 Task: Add Annie Chun's Organic Seaweed Snack Salt & Vinegar to the cart.
Action: Mouse moved to (216, 106)
Screenshot: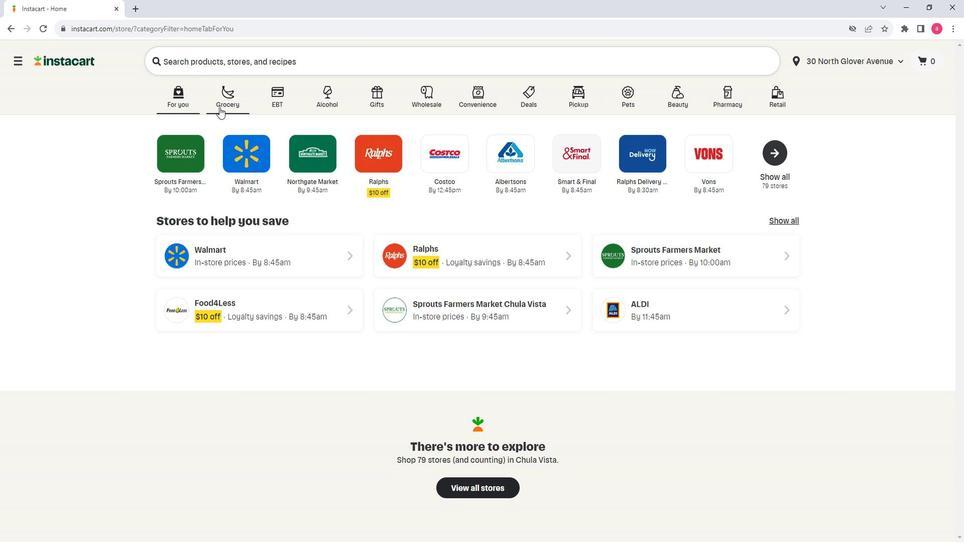 
Action: Mouse pressed left at (216, 106)
Screenshot: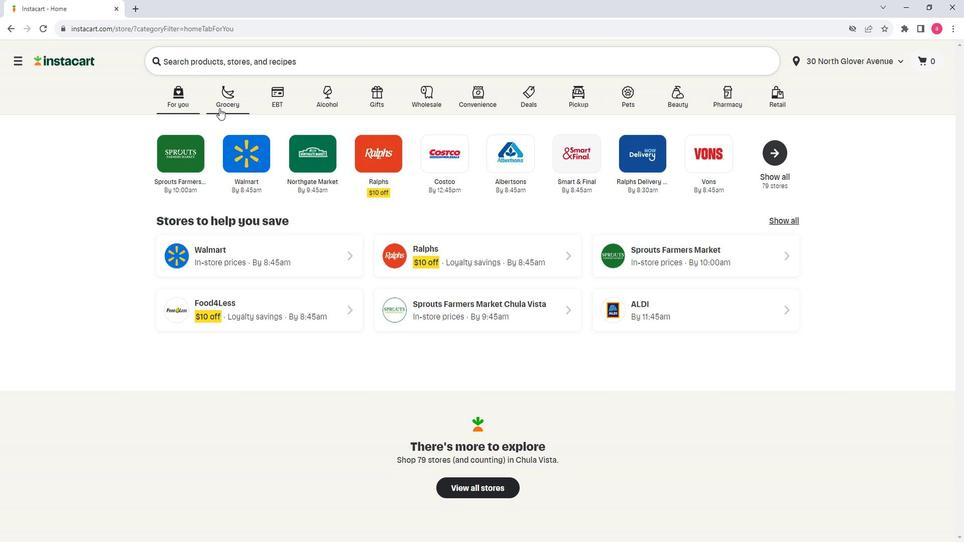 
Action: Mouse moved to (226, 291)
Screenshot: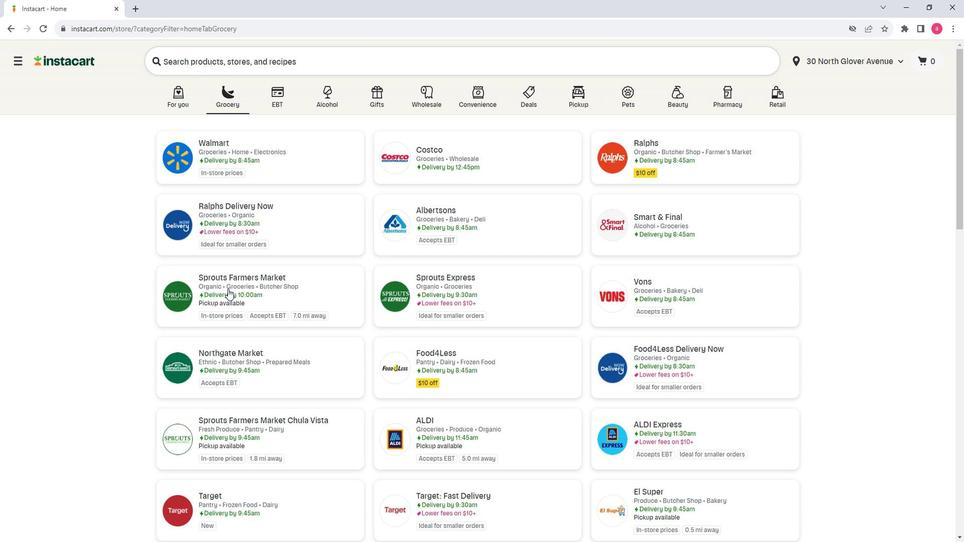 
Action: Mouse pressed left at (226, 291)
Screenshot: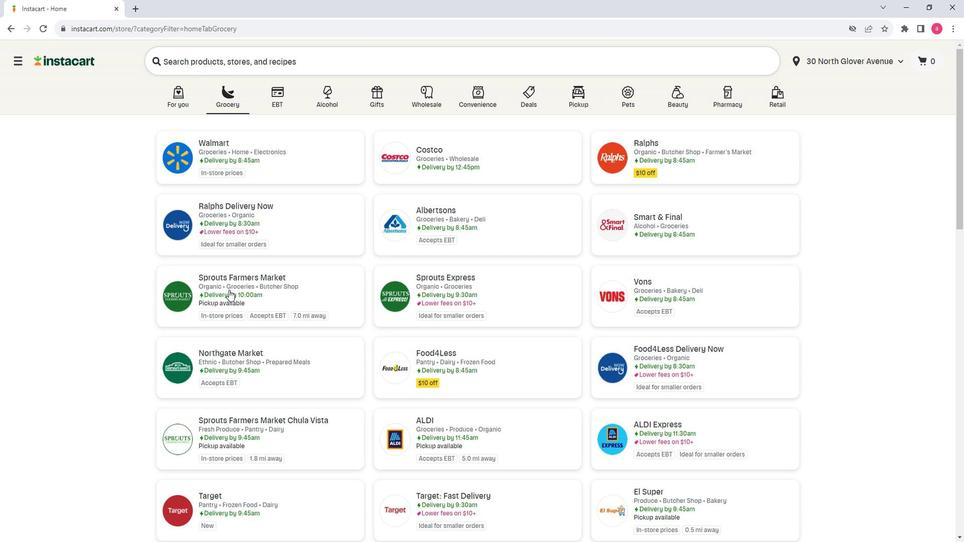 
Action: Mouse moved to (68, 327)
Screenshot: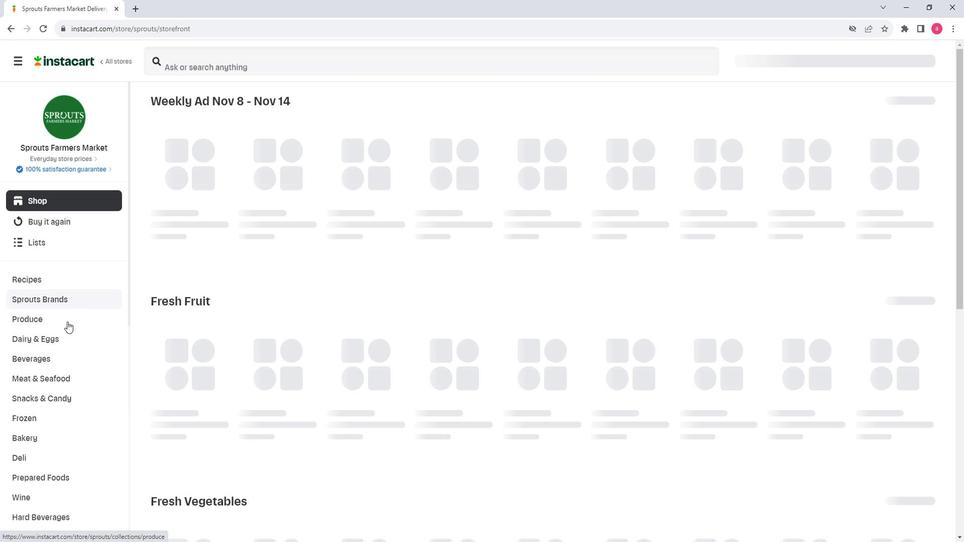 
Action: Mouse scrolled (68, 326) with delta (0, 0)
Screenshot: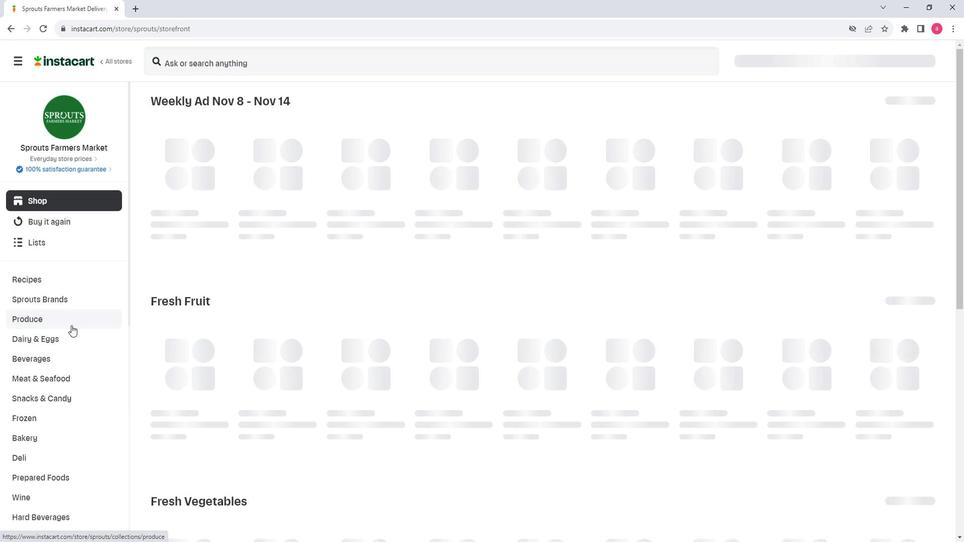
Action: Mouse scrolled (68, 326) with delta (0, 0)
Screenshot: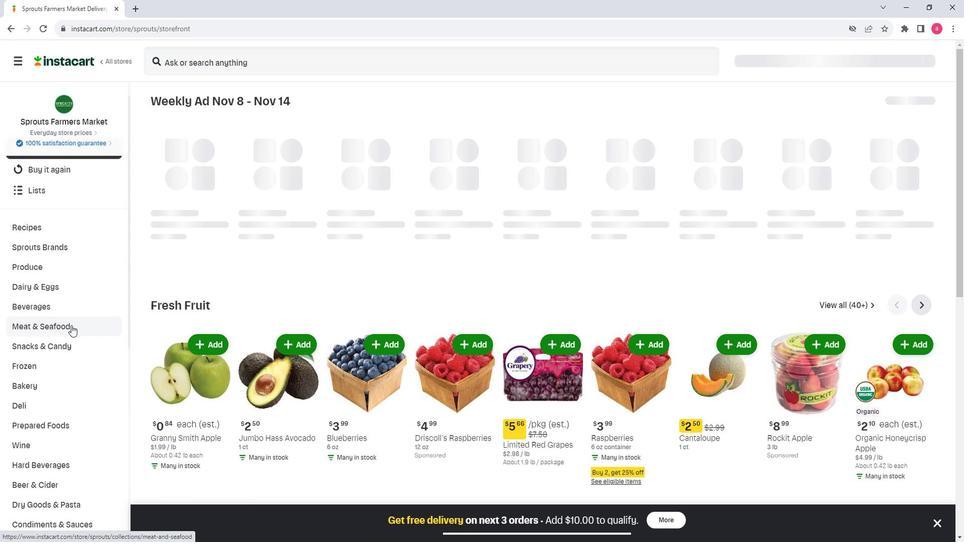 
Action: Mouse moved to (49, 293)
Screenshot: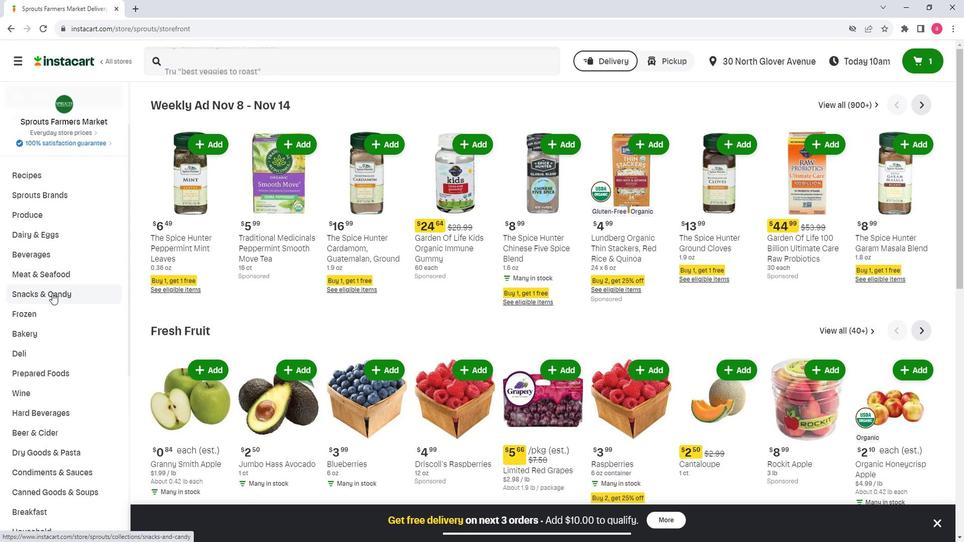 
Action: Mouse pressed left at (49, 293)
Screenshot: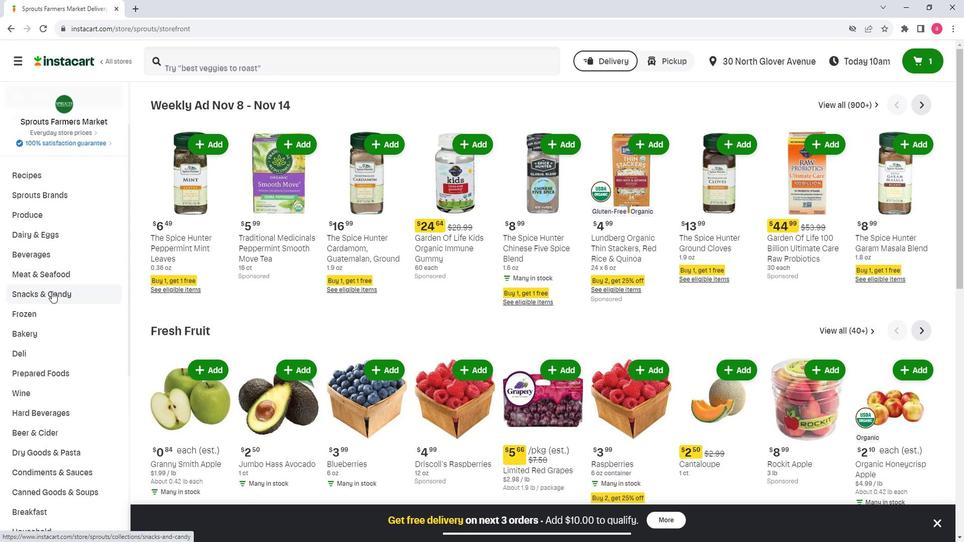 
Action: Mouse moved to (32, 334)
Screenshot: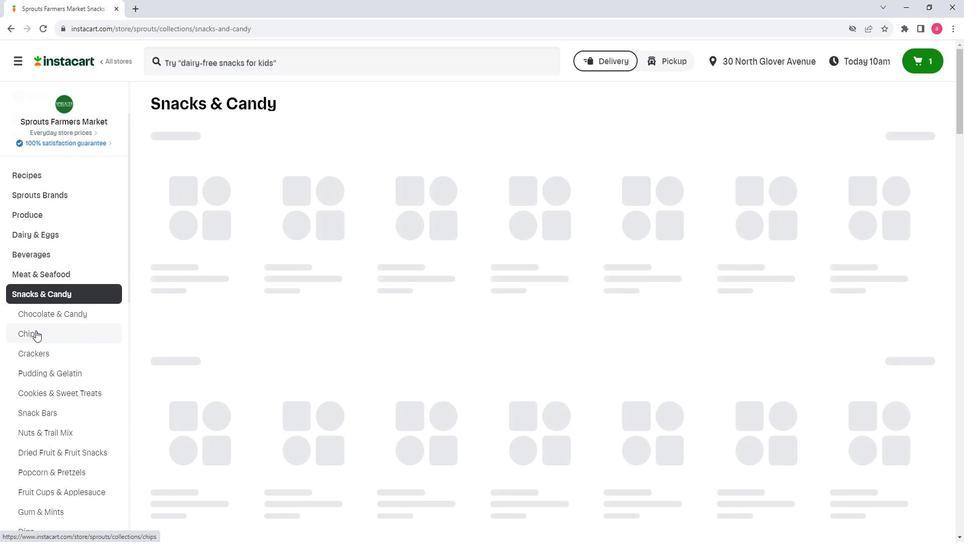 
Action: Mouse pressed left at (32, 334)
Screenshot: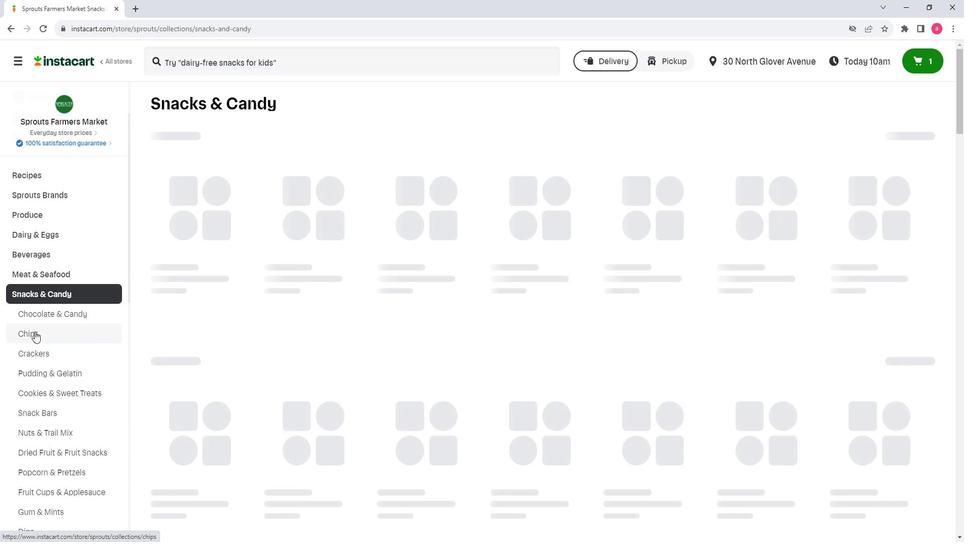
Action: Mouse moved to (633, 142)
Screenshot: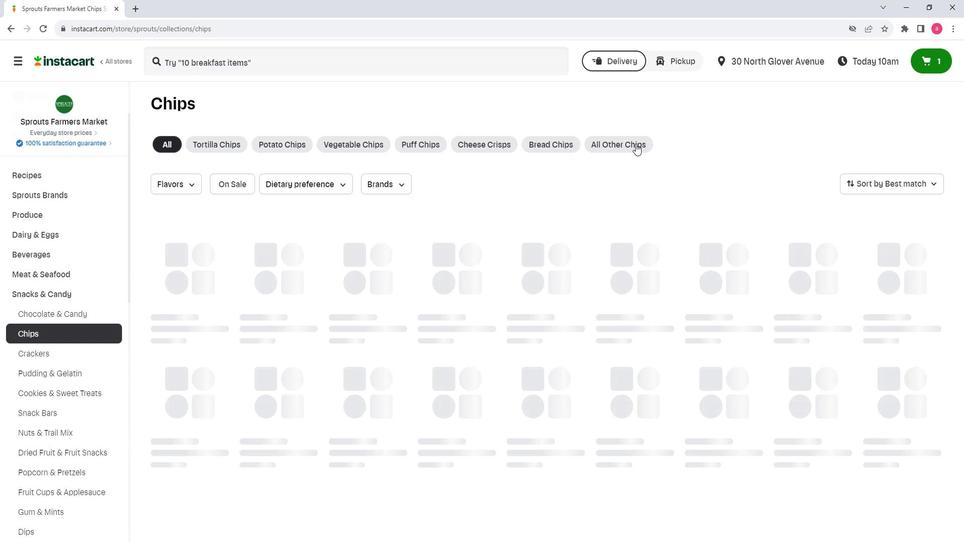 
Action: Mouse pressed left at (633, 142)
Screenshot: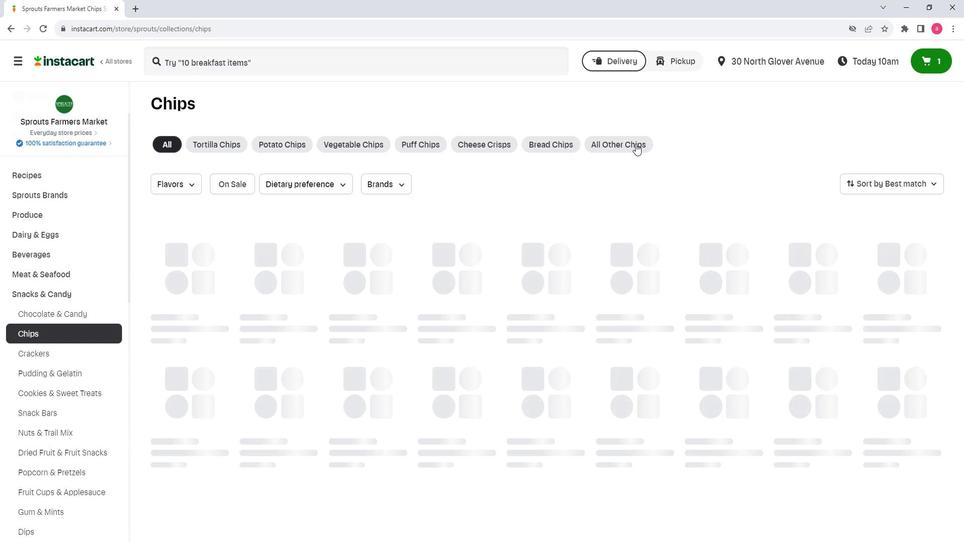 
Action: Mouse moved to (191, 51)
Screenshot: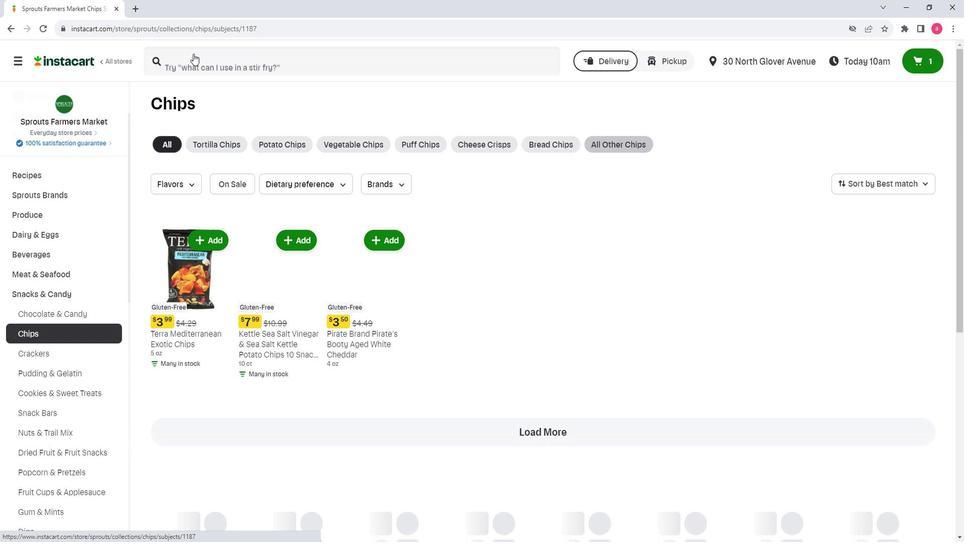 
Action: Mouse pressed left at (191, 51)
Screenshot: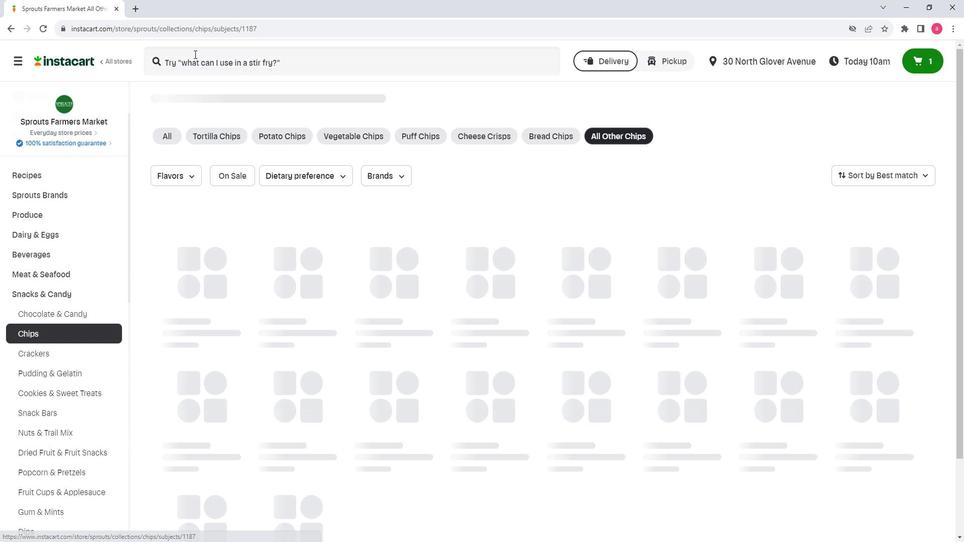 
Action: Key pressed <Key.shift>Annie<Key.space><Key.shift>Chun's<Key.space><Key.shift><Key.shift><Key.shift><Key.shift><Key.shift><Key.shift><Key.shift><Key.shift><Key.shift><Key.shift><Key.shift><Key.shift><Key.shift><Key.shift><Key.shift><Key.shift><Key.shift><Key.shift><Key.shift><Key.shift><Key.shift>Organic<Key.space><Key.shift><Key.shift><Key.shift><Key.shift><Key.shift><Key.shift><Key.shift><Key.shift><Key.shift><Key.shift><Key.shift><Key.shift><Key.shift><Key.shift><Key.shift><Key.shift><Key.shift><Key.shift>Seaweed<Key.space><Key.shift><Key.shift><Key.shift><Key.shift><Key.shift><Key.shift><Key.shift><Key.shift><Key.shift><Key.shift><Key.shift><Key.shift><Key.shift><Key.shift><Key.shift><Key.shift><Key.shift><Key.shift><Key.shift><Key.shift><Key.shift><Key.shift>Snack<Key.space><Key.shift><Key.shift><Key.shift><Key.shift><Key.shift><Key.shift><Key.shift><Key.shift><Key.shift><Key.shift><Key.shift><Key.shift><Key.shift><Key.shift><Key.shift><Key.shift><Key.shift><Key.shift><Key.shift><Key.shift>Salt<Key.space><Key.shift>&<Key.space><Key.shift><Key.shift><Key.shift><Key.shift><Key.shift><Key.shift><Key.shift><Key.shift><Key.shift><Key.shift><Key.shift><Key.shift><Key.shift><Key.shift><Key.shift><Key.shift><Key.shift><Key.shift><Key.shift><Key.shift><Key.shift><Key.shift><Key.shift><Key.shift>Vinegar<Key.enter>
Screenshot: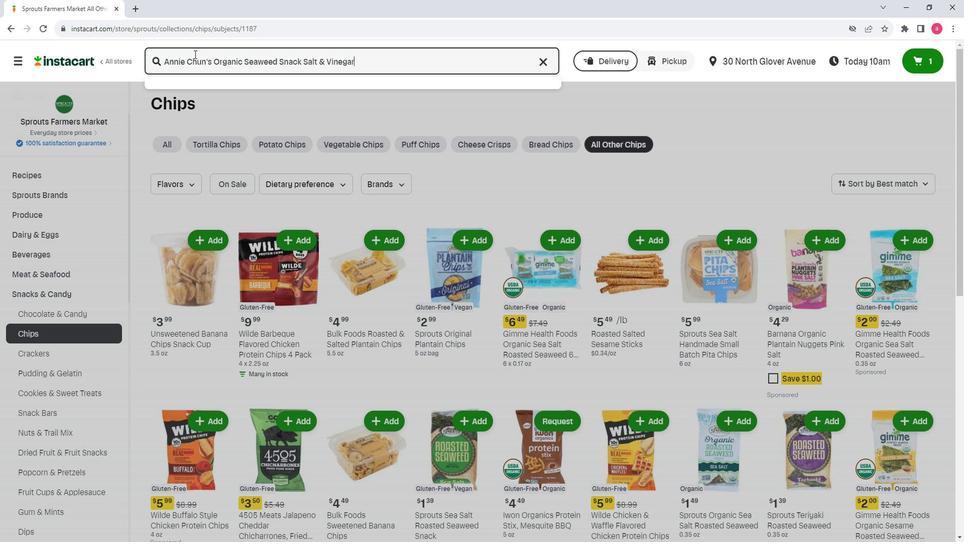 
Action: Mouse moved to (573, 154)
Screenshot: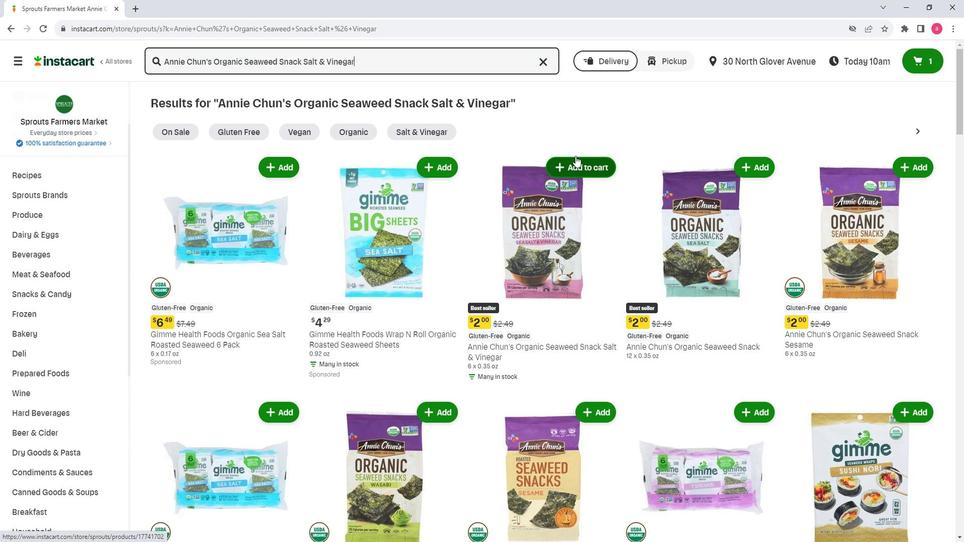 
Action: Mouse pressed left at (573, 154)
Screenshot: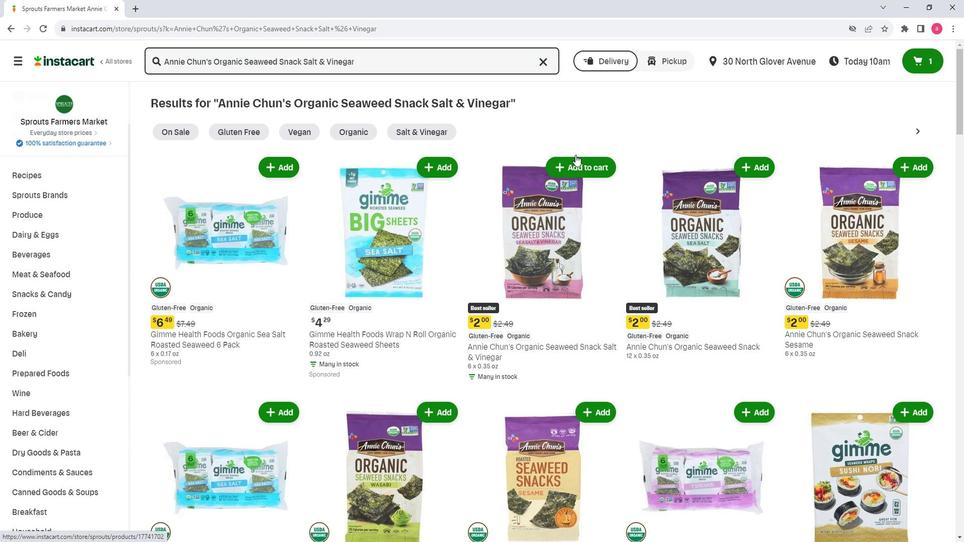 
Action: Mouse moved to (585, 165)
Screenshot: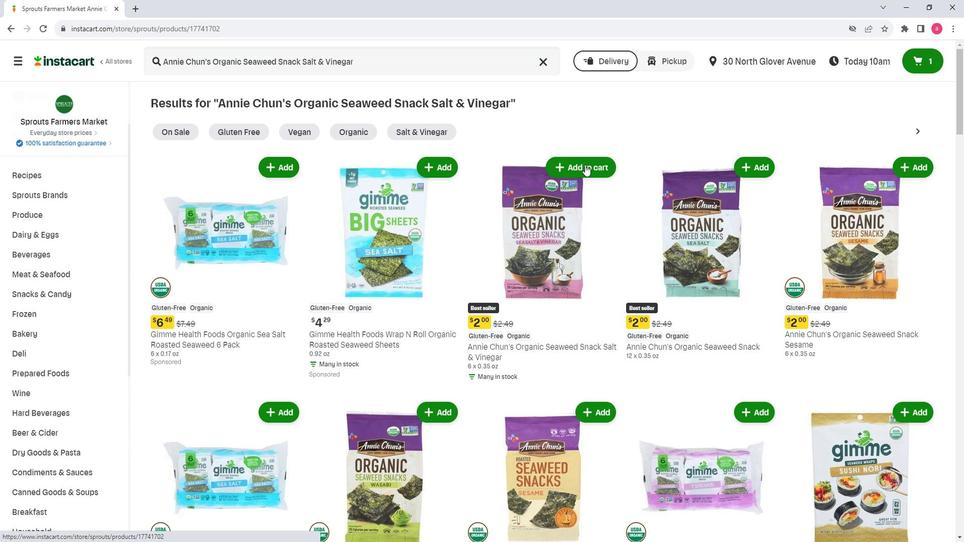 
Action: Mouse pressed left at (585, 165)
Screenshot: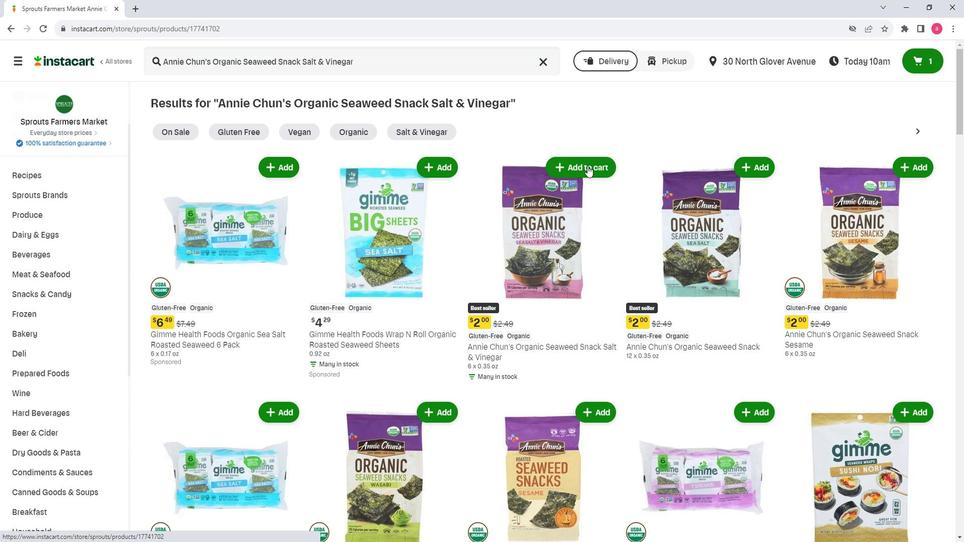 
Action: Mouse moved to (635, 217)
Screenshot: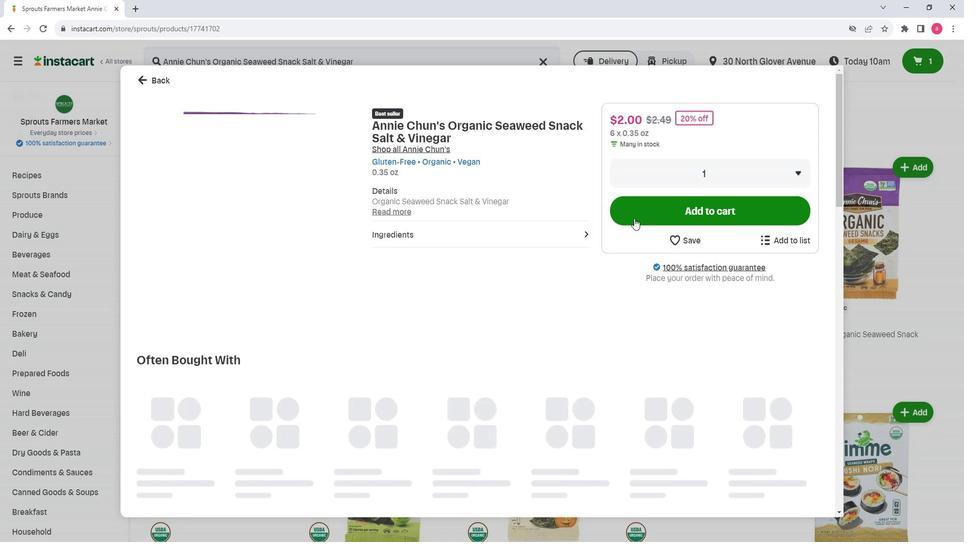 
Action: Mouse pressed left at (635, 217)
Screenshot: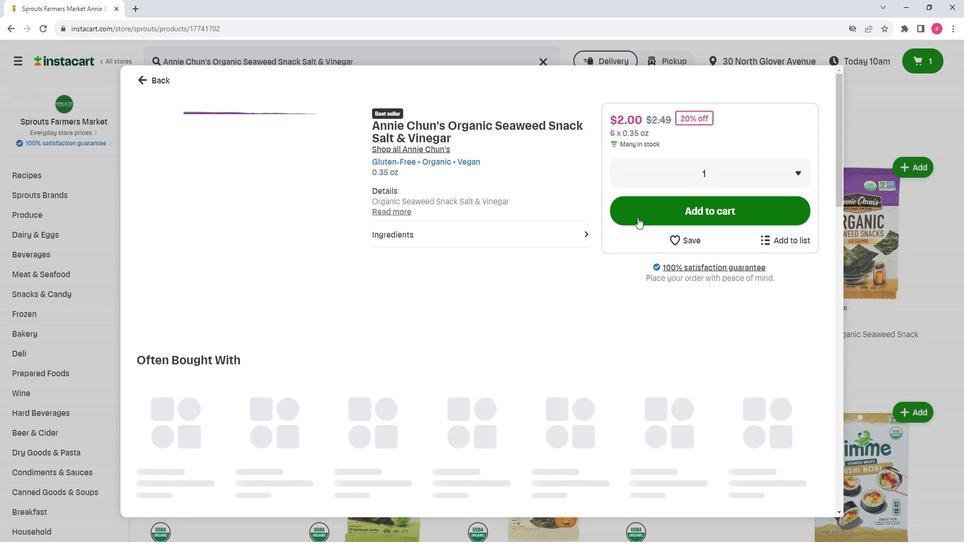 
Action: Mouse moved to (605, 263)
Screenshot: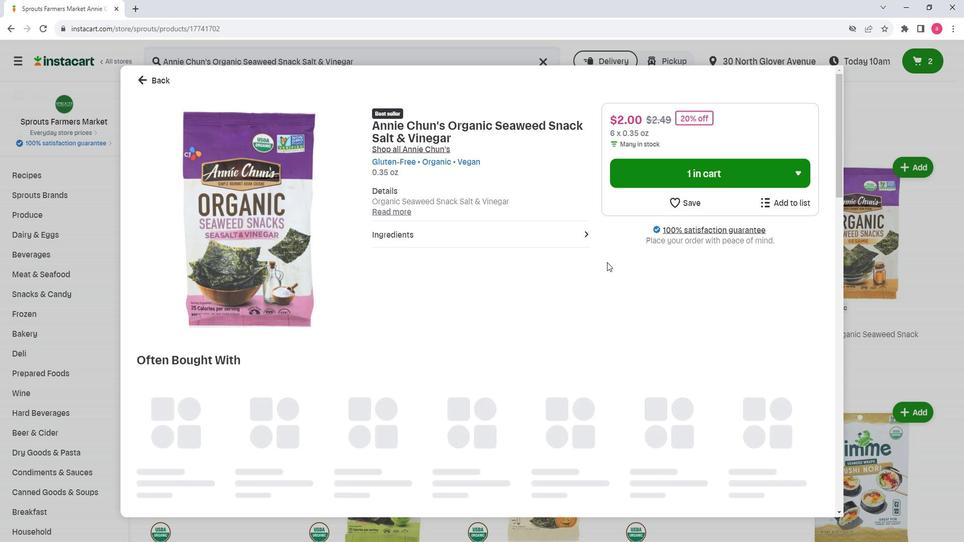 
